 Task: Select Show info in Finder
Action: Mouse pressed left at (297, 237)
Screenshot: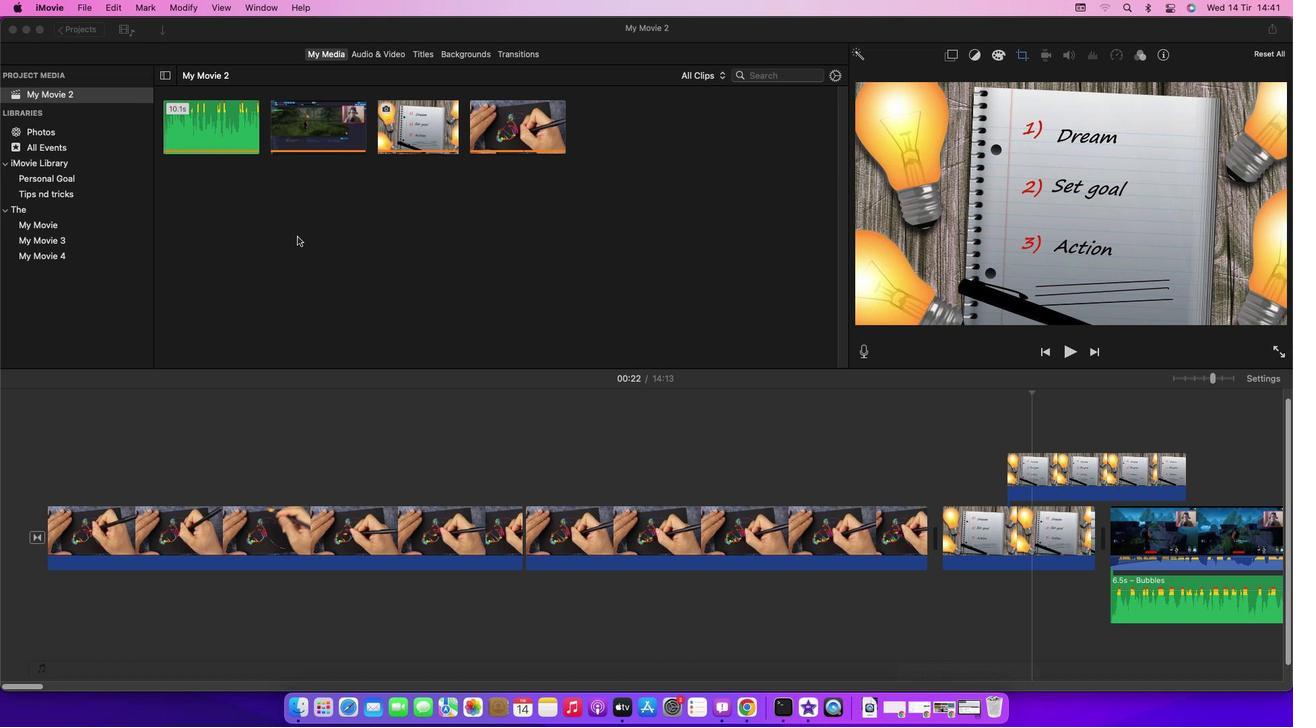
Action: Mouse moved to (59, 11)
Screenshot: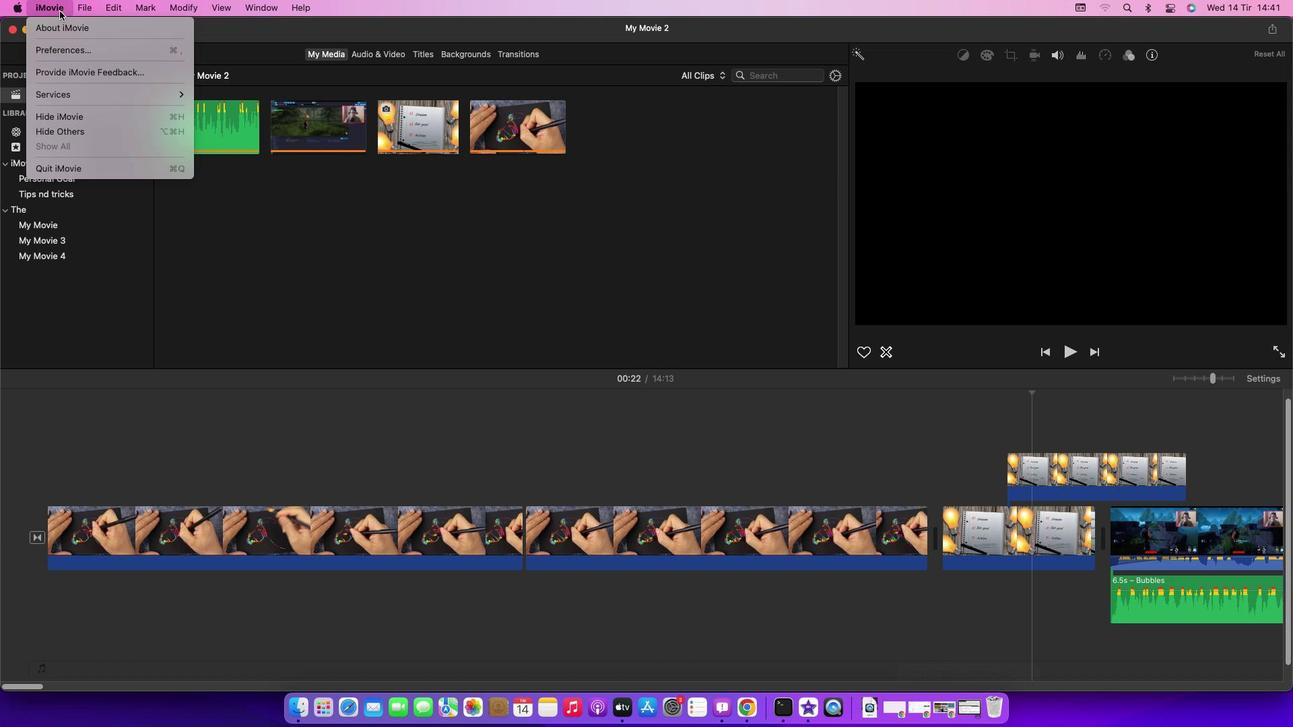 
Action: Mouse pressed left at (59, 11)
Screenshot: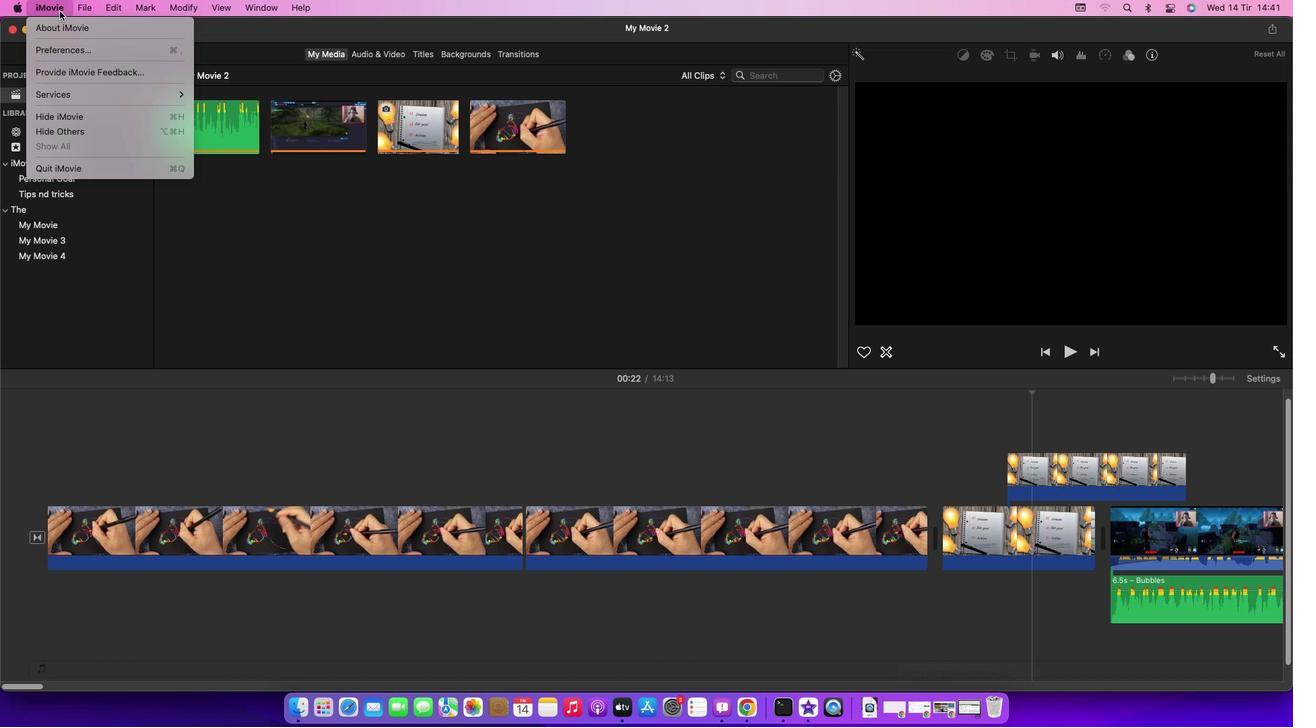 
Action: Mouse moved to (187, 101)
Screenshot: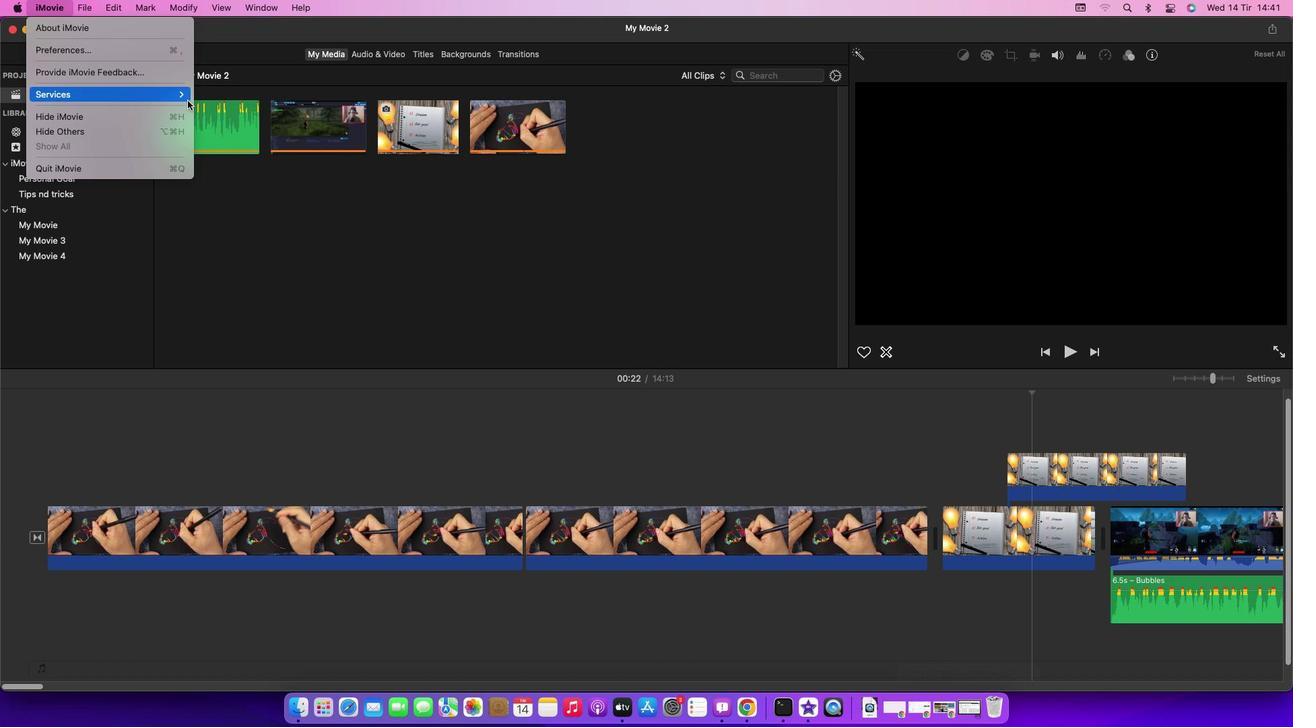 
Action: Mouse pressed left at (187, 101)
Screenshot: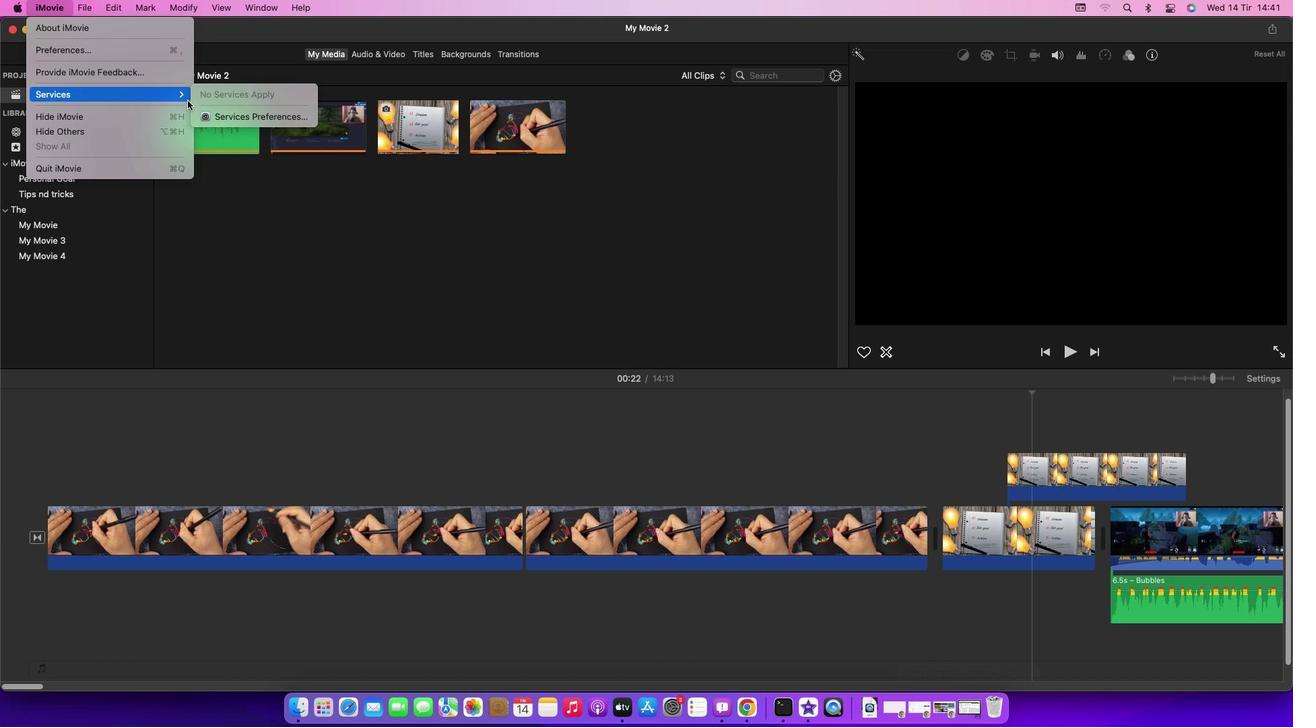 
Action: Mouse moved to (217, 115)
Screenshot: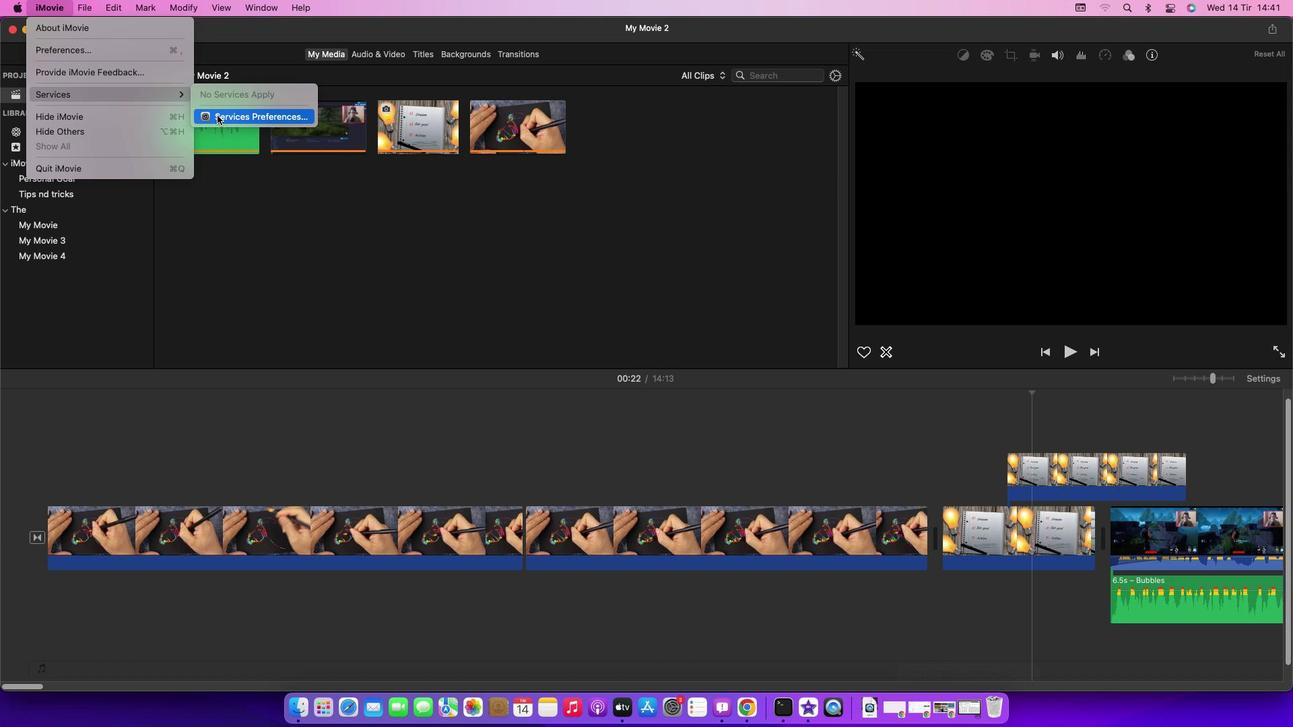 
Action: Mouse pressed left at (217, 115)
Screenshot: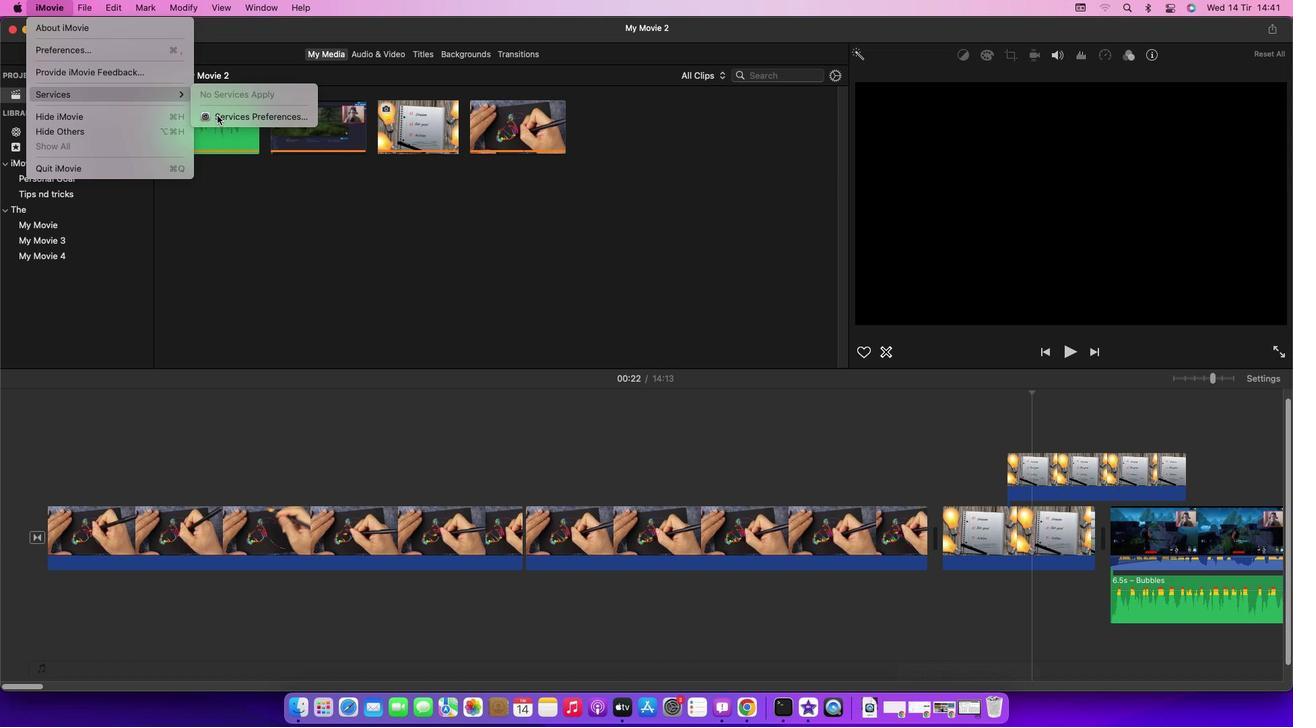 
Action: Mouse moved to (445, 76)
Screenshot: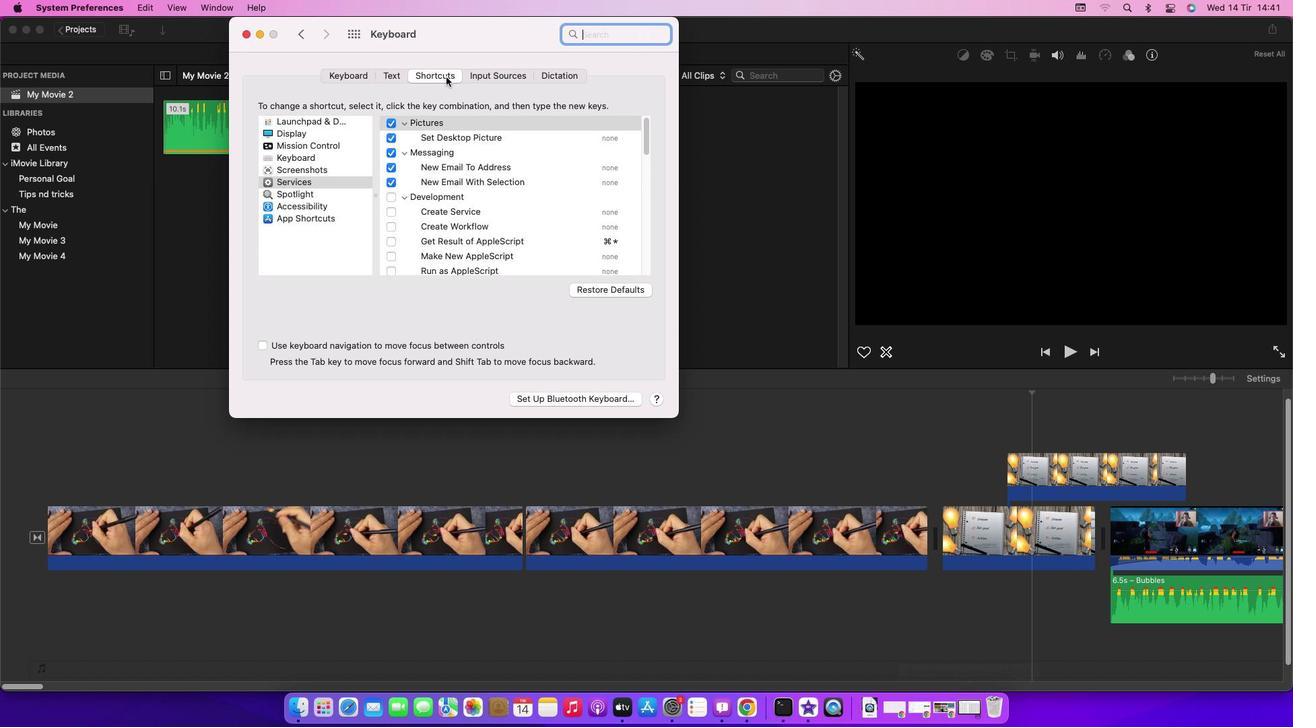 
Action: Mouse pressed left at (445, 76)
Screenshot: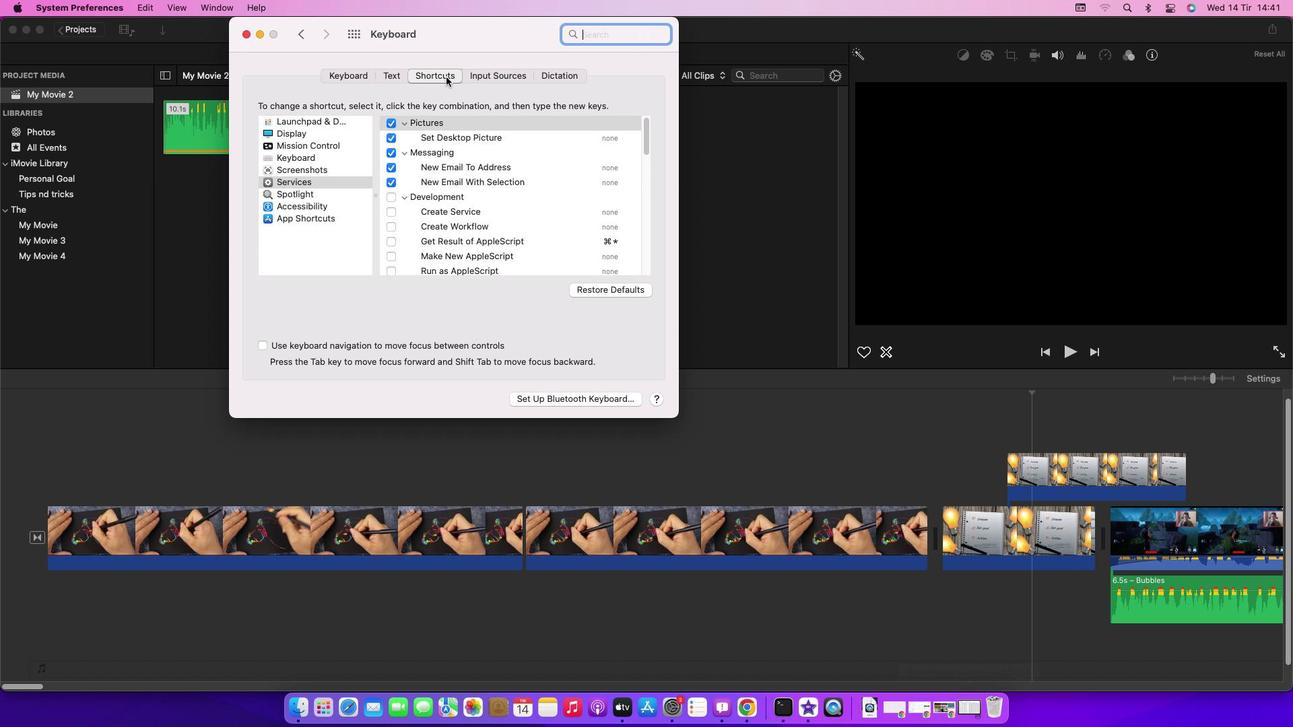 
Action: Mouse moved to (317, 181)
Screenshot: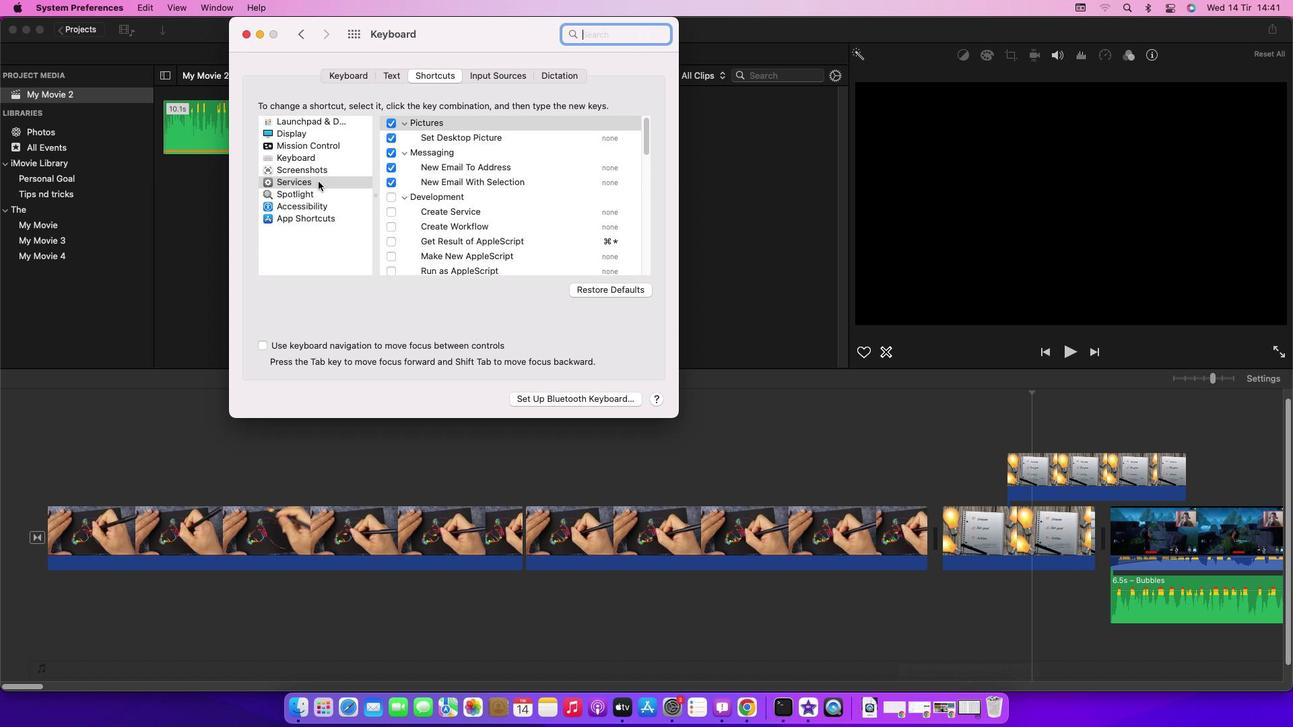 
Action: Mouse pressed left at (317, 181)
Screenshot: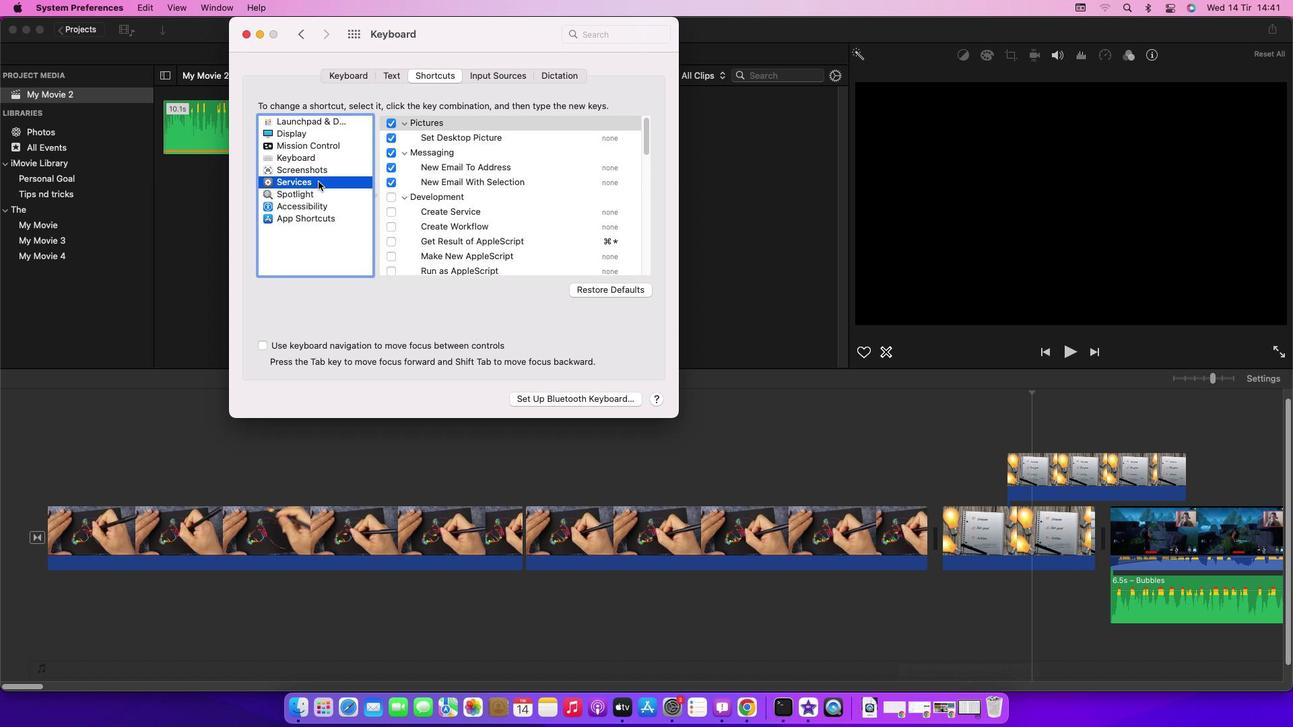 
Action: Mouse moved to (499, 248)
Screenshot: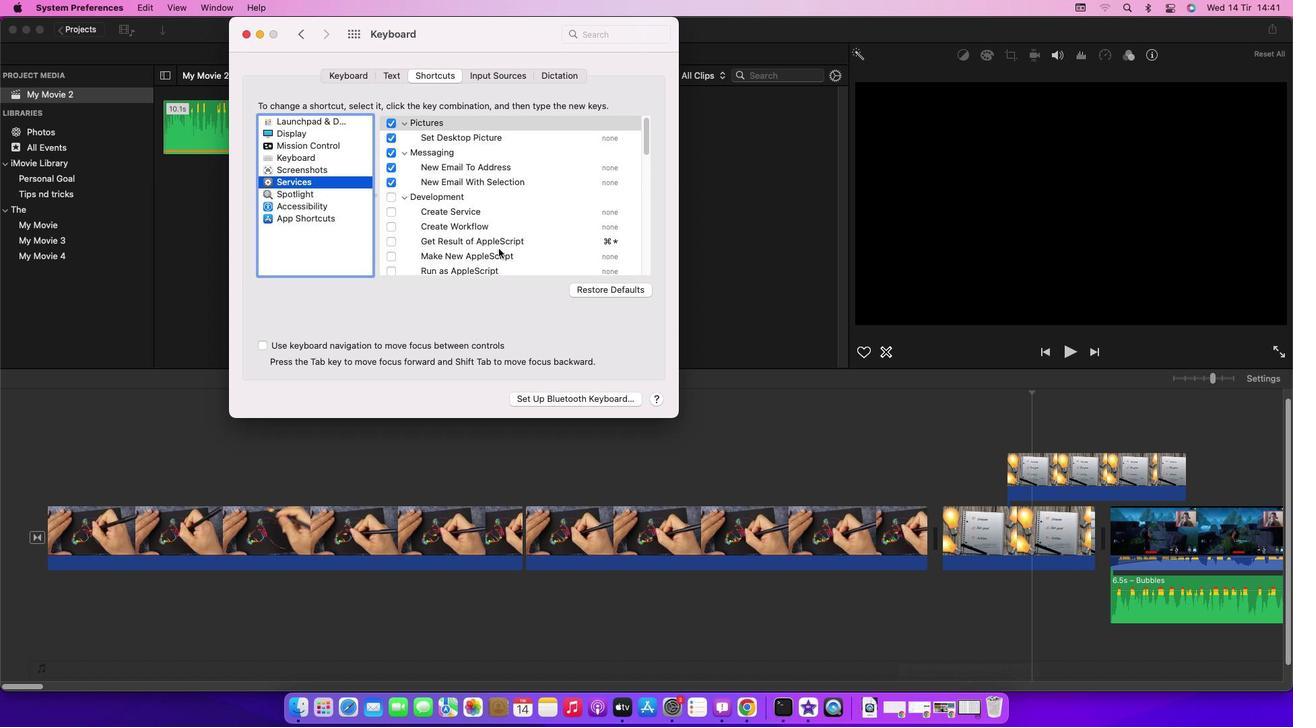 
Action: Mouse scrolled (499, 248) with delta (0, 0)
Screenshot: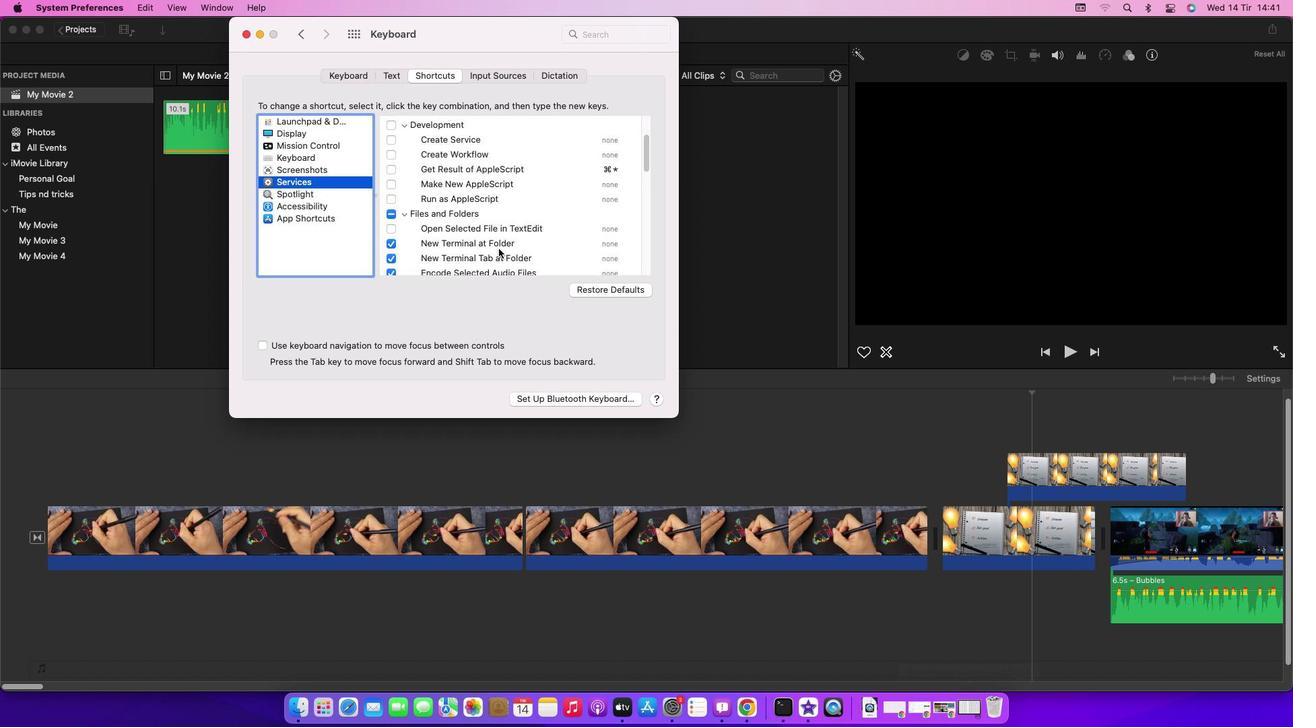 
Action: Mouse scrolled (499, 248) with delta (0, 0)
Screenshot: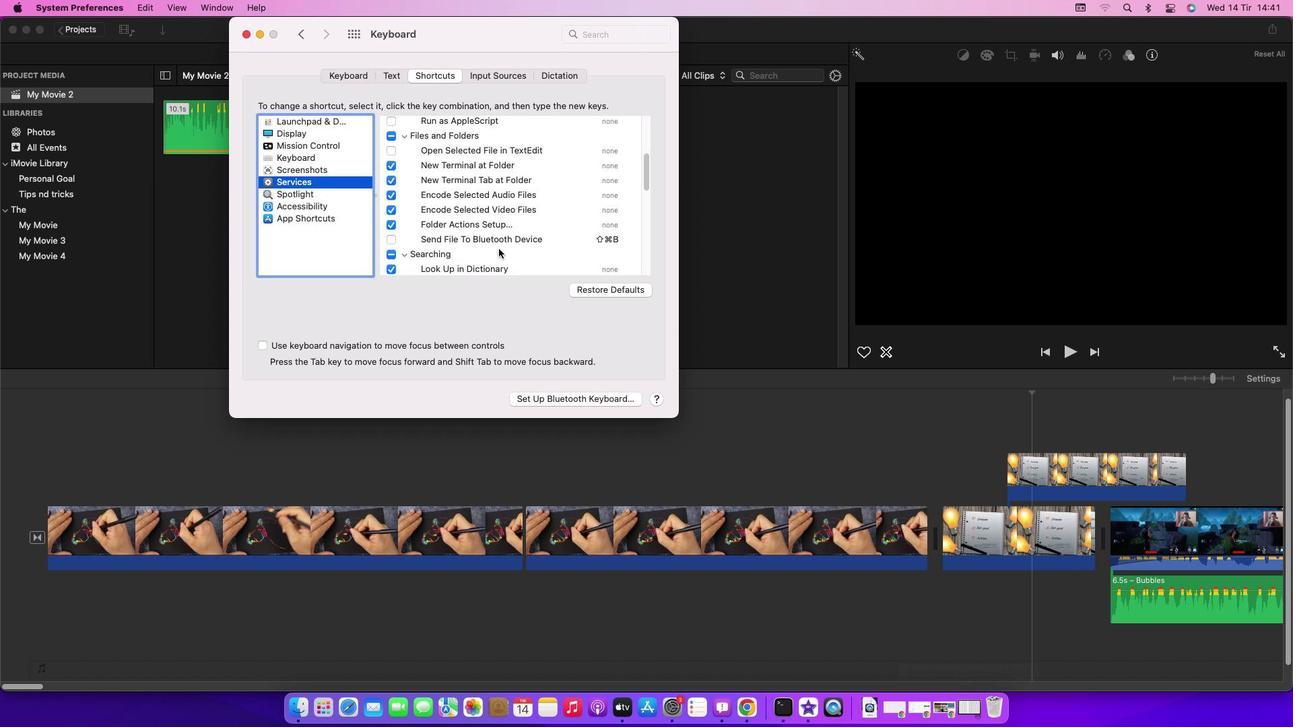 
Action: Mouse scrolled (499, 248) with delta (0, -2)
Screenshot: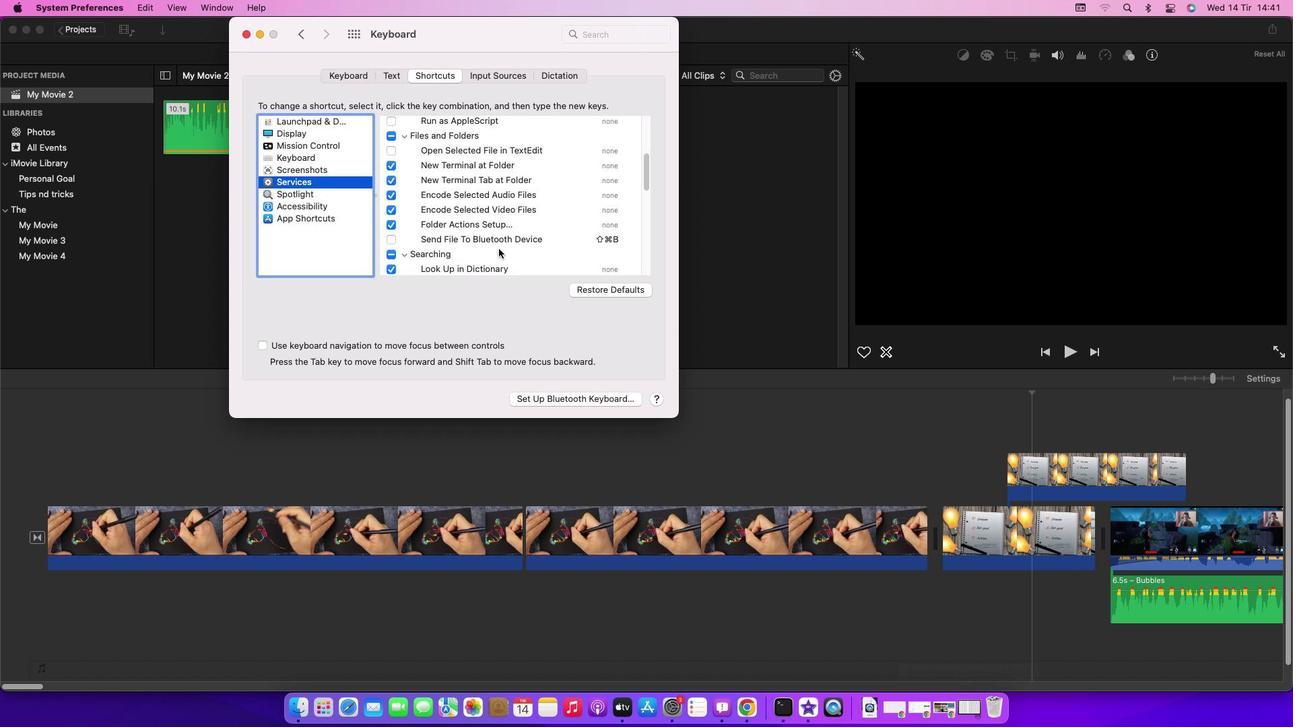 
Action: Mouse scrolled (499, 248) with delta (0, -3)
Screenshot: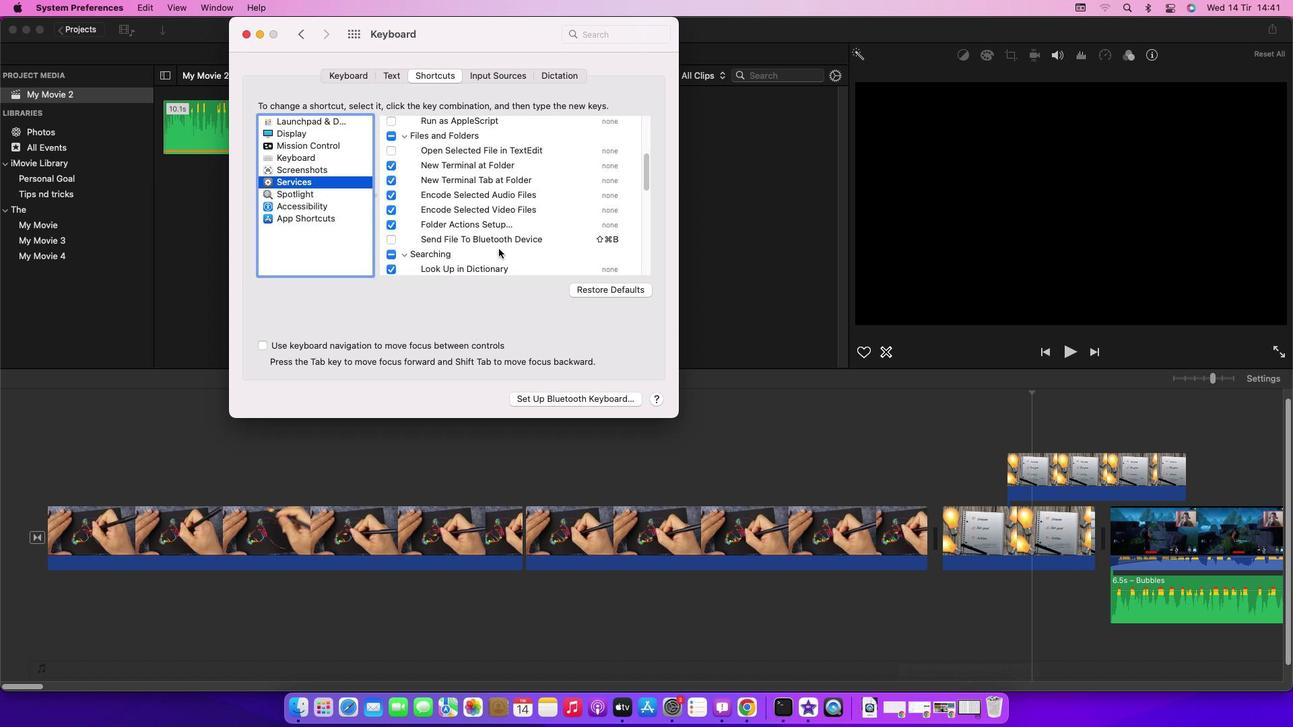 
Action: Mouse scrolled (499, 248) with delta (0, 0)
Screenshot: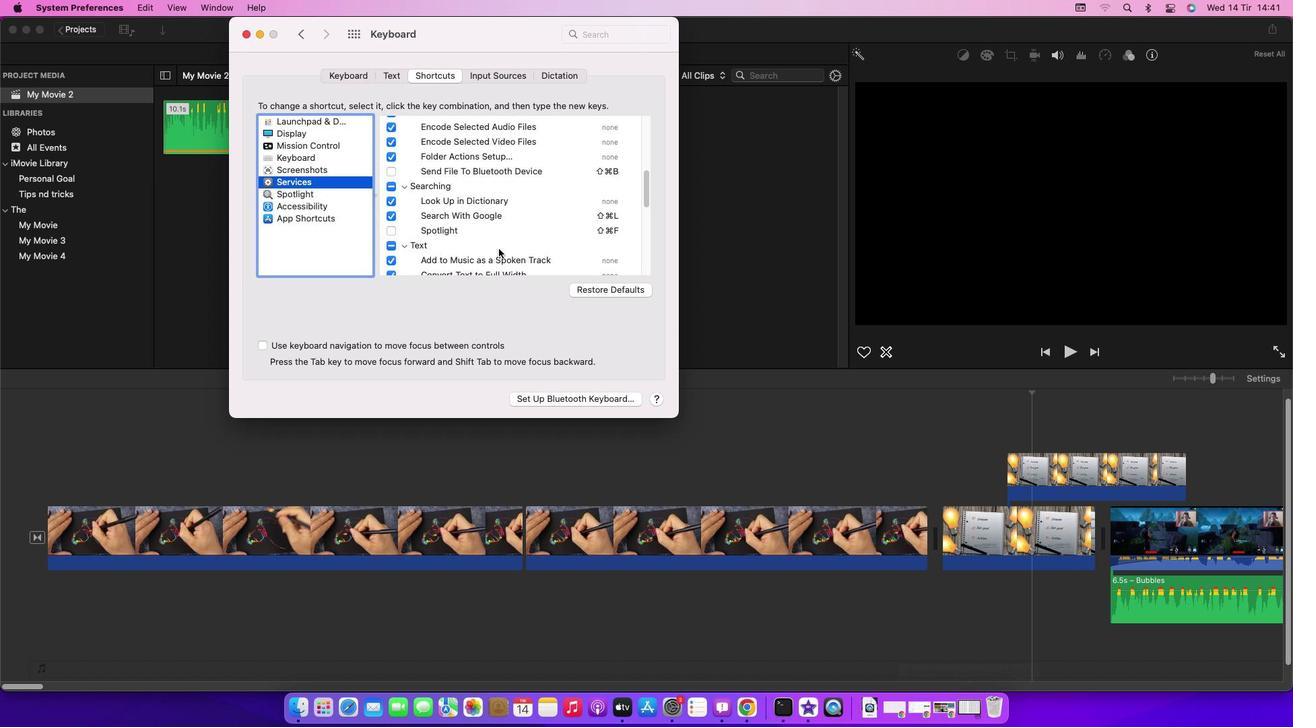
Action: Mouse scrolled (499, 248) with delta (0, 0)
Screenshot: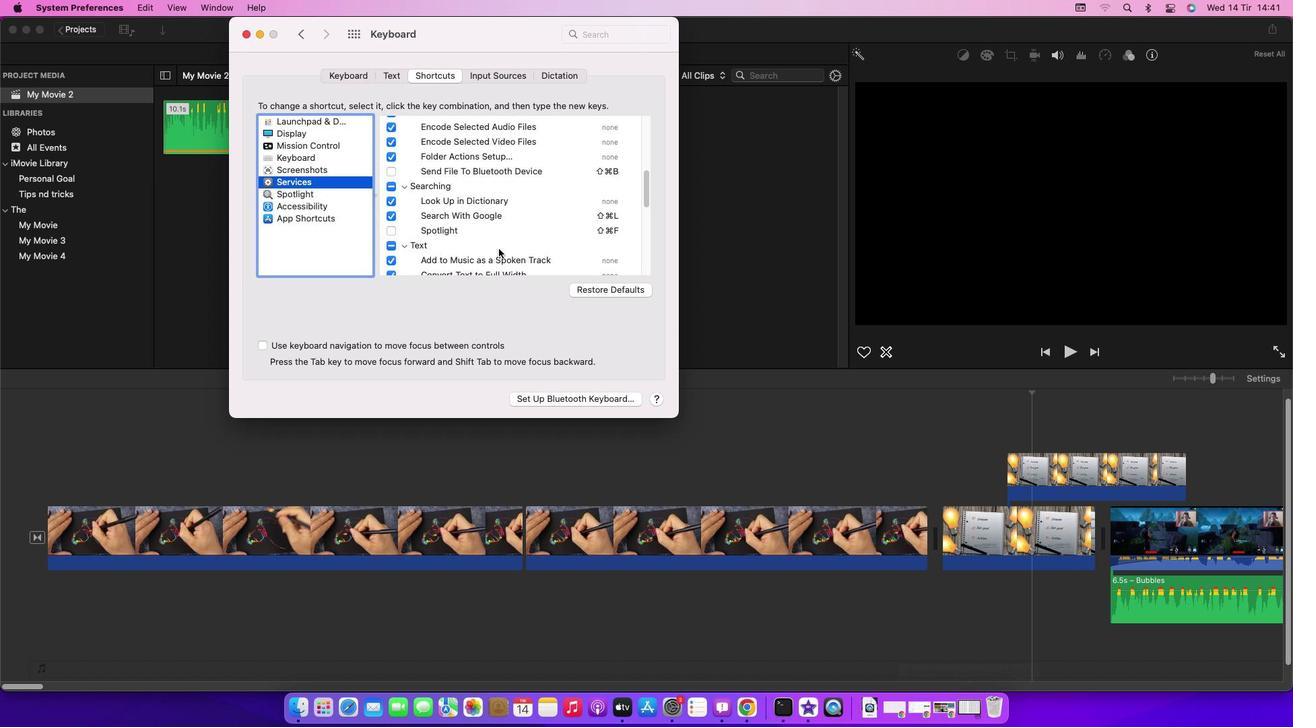
Action: Mouse scrolled (499, 248) with delta (0, -2)
Screenshot: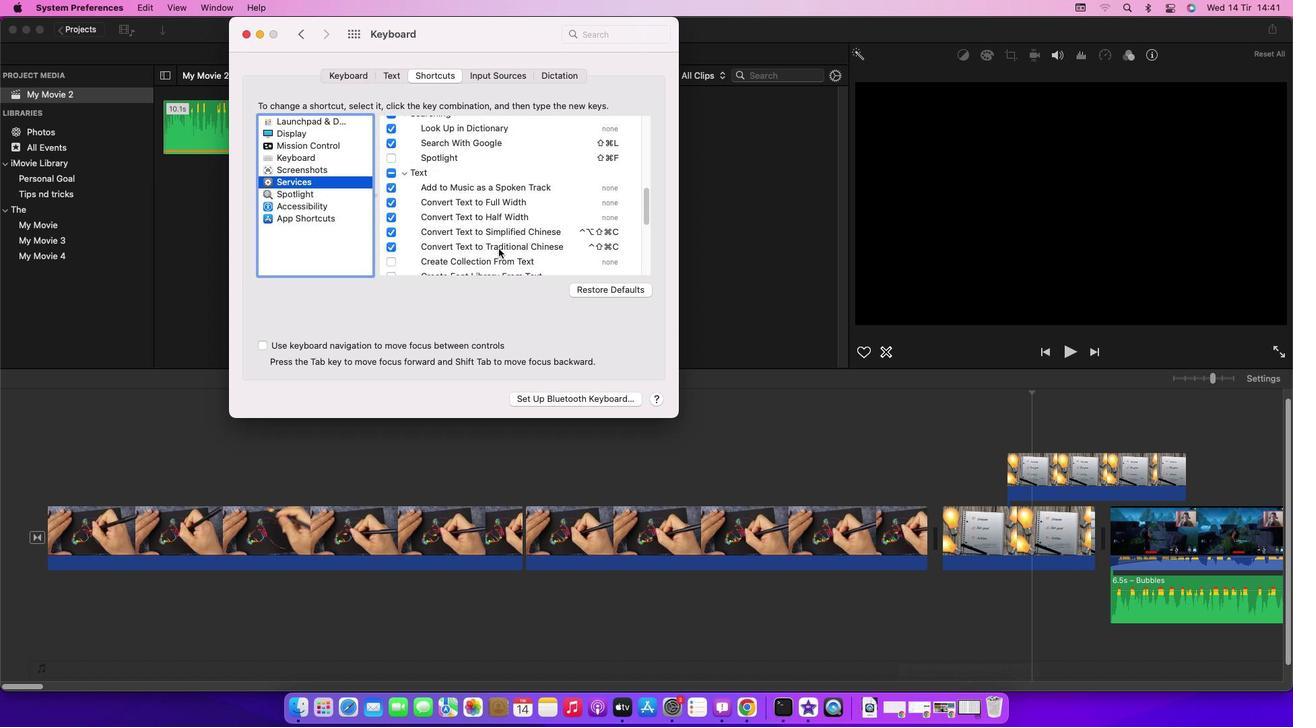 
Action: Mouse scrolled (499, 248) with delta (0, -2)
Screenshot: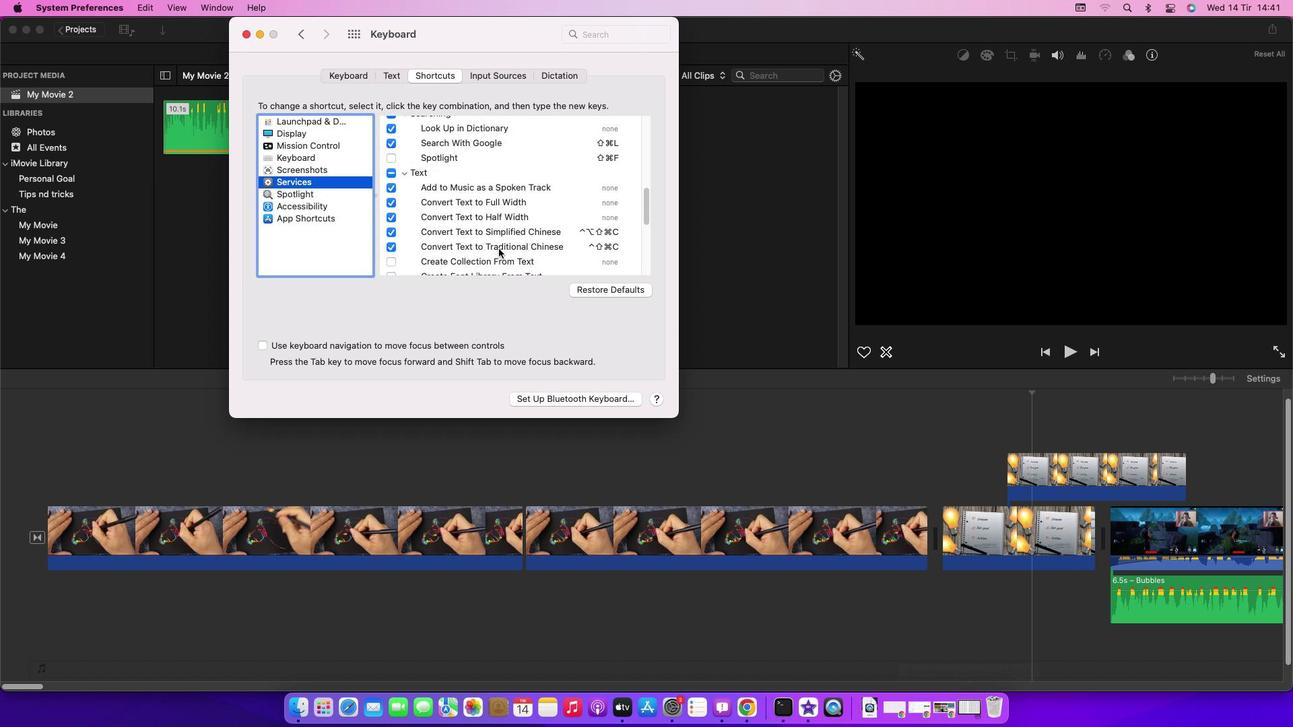 
Action: Mouse scrolled (499, 248) with delta (0, 0)
Screenshot: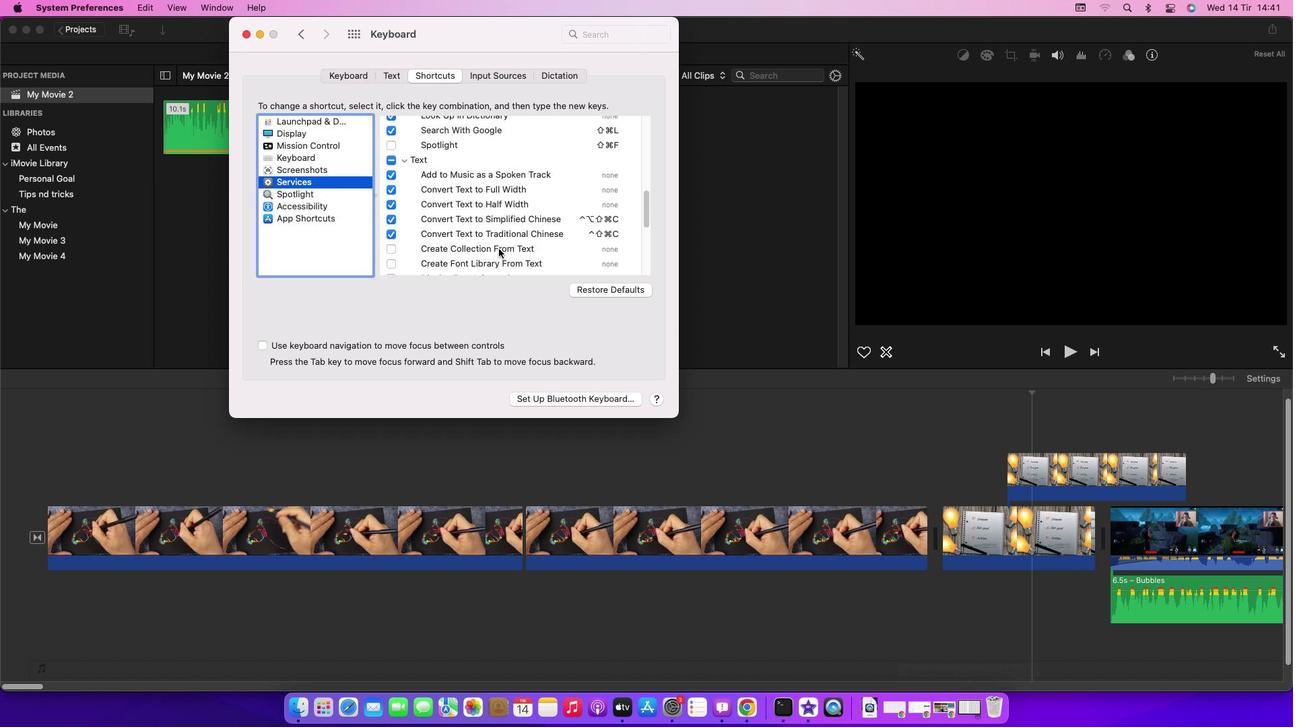 
Action: Mouse scrolled (499, 248) with delta (0, 0)
Screenshot: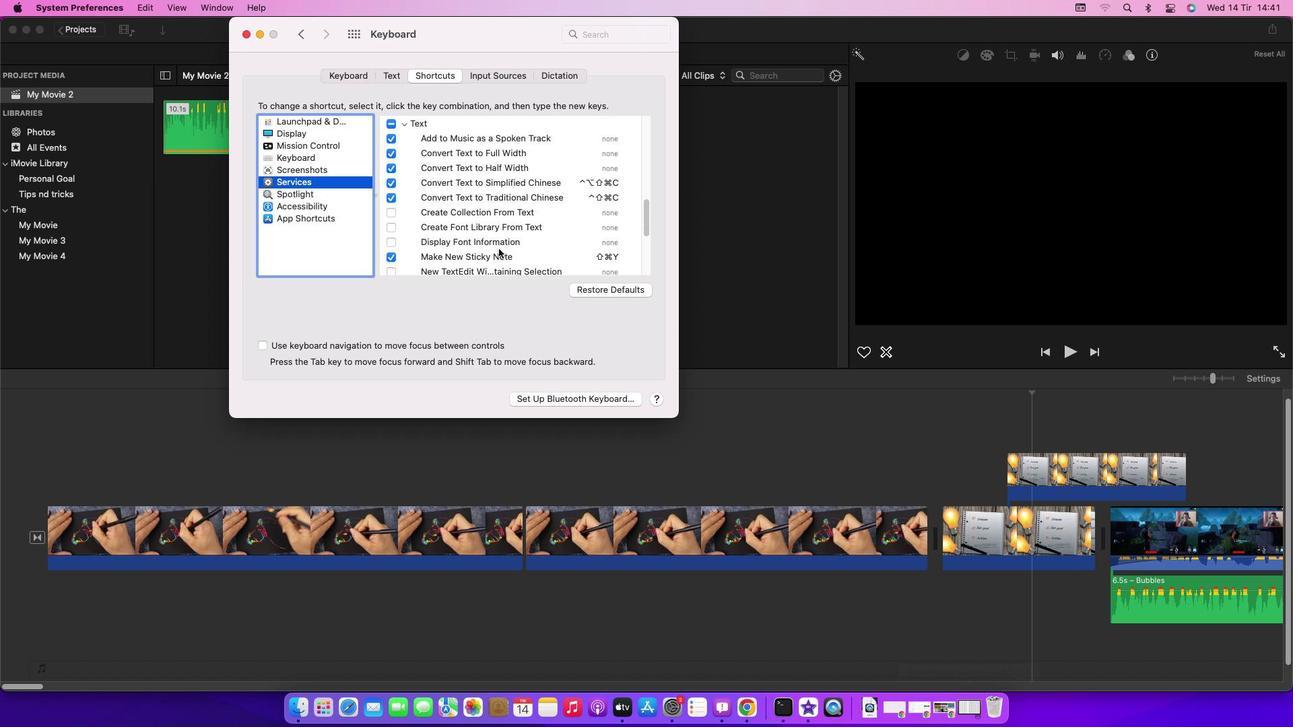 
Action: Mouse scrolled (499, 248) with delta (0, -1)
Screenshot: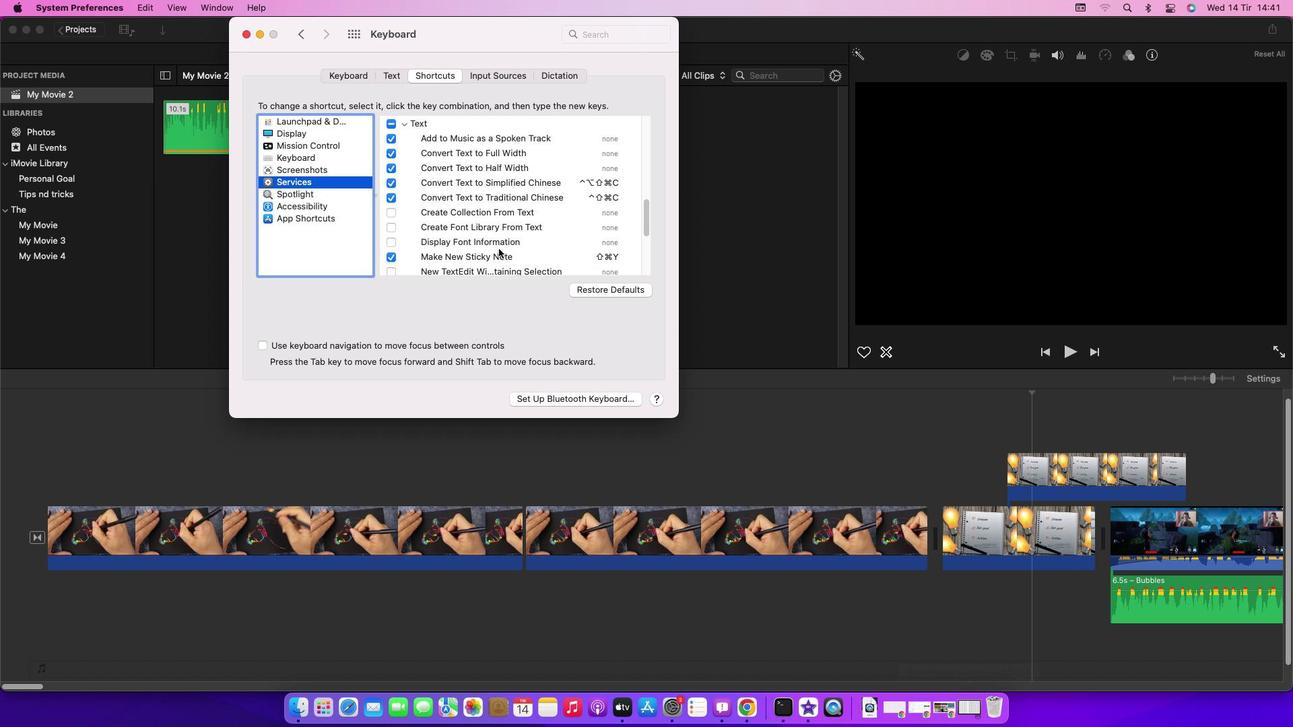 
Action: Mouse scrolled (499, 248) with delta (0, -1)
Screenshot: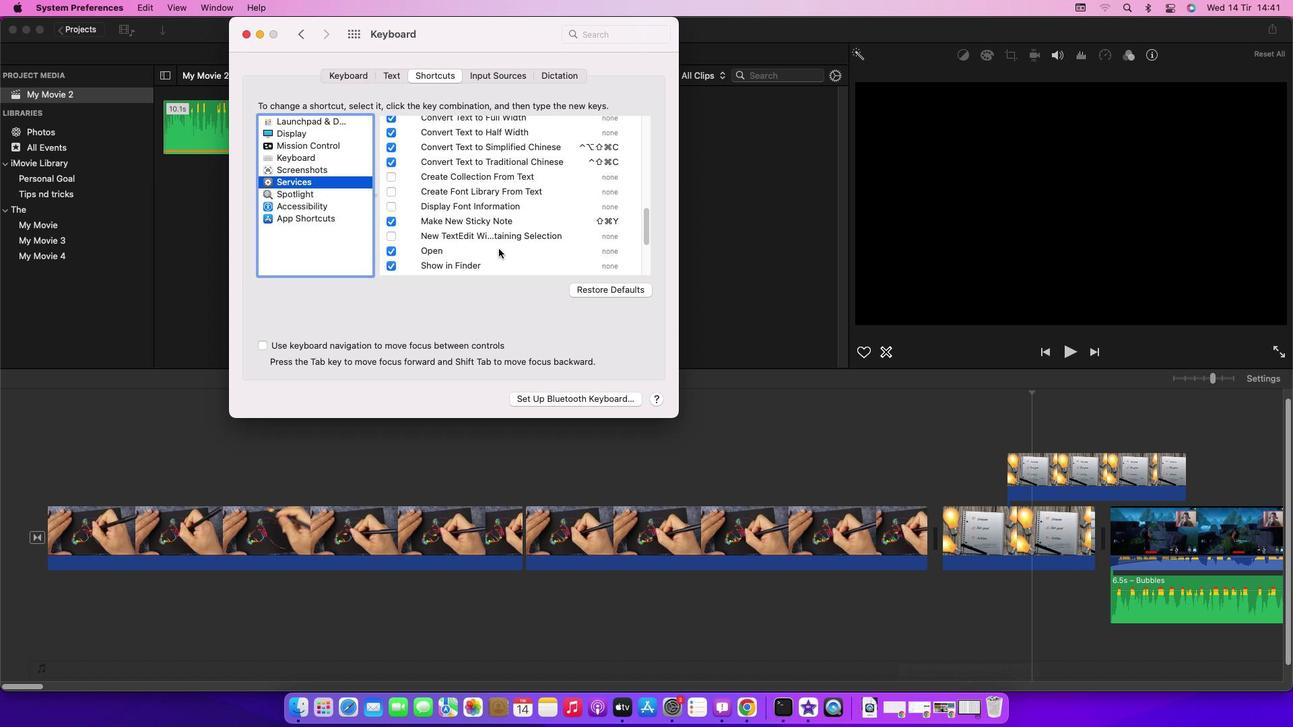 
Action: Mouse scrolled (499, 248) with delta (0, 0)
Screenshot: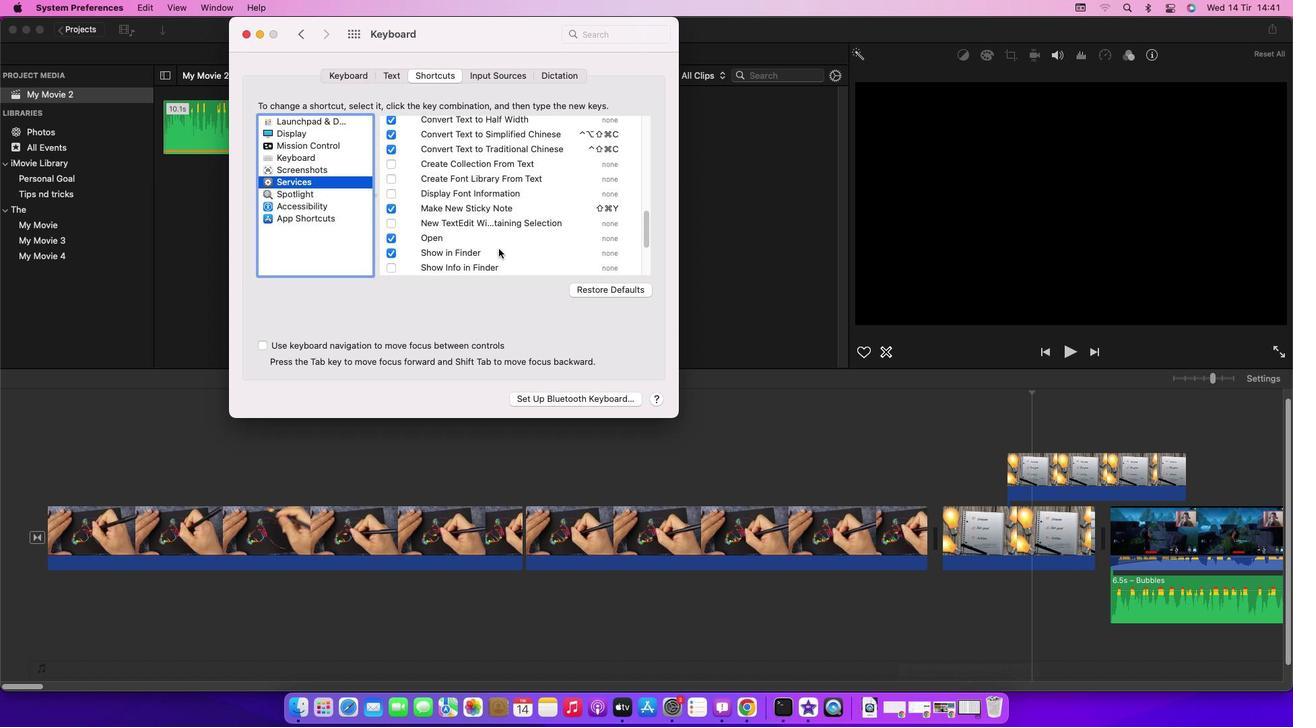 
Action: Mouse scrolled (499, 248) with delta (0, 0)
Screenshot: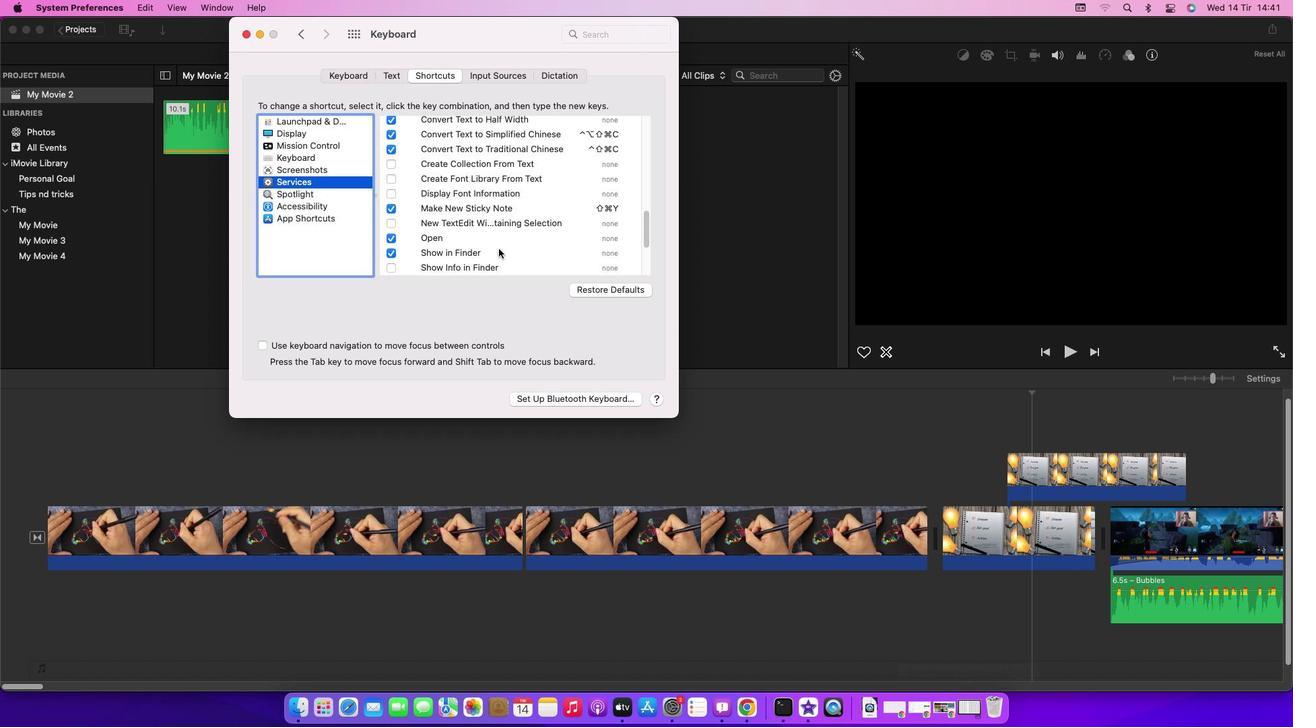 
Action: Mouse scrolled (499, 248) with delta (0, 0)
Screenshot: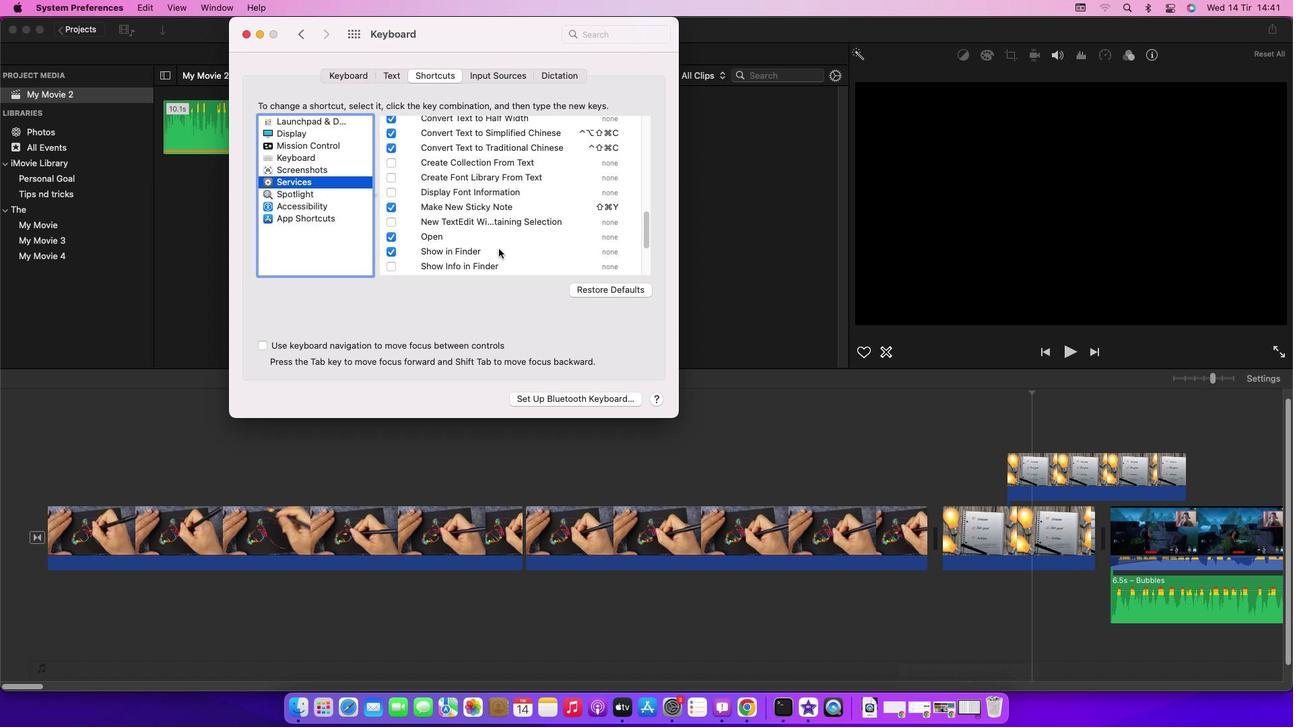 
Action: Mouse scrolled (499, 248) with delta (0, 0)
Screenshot: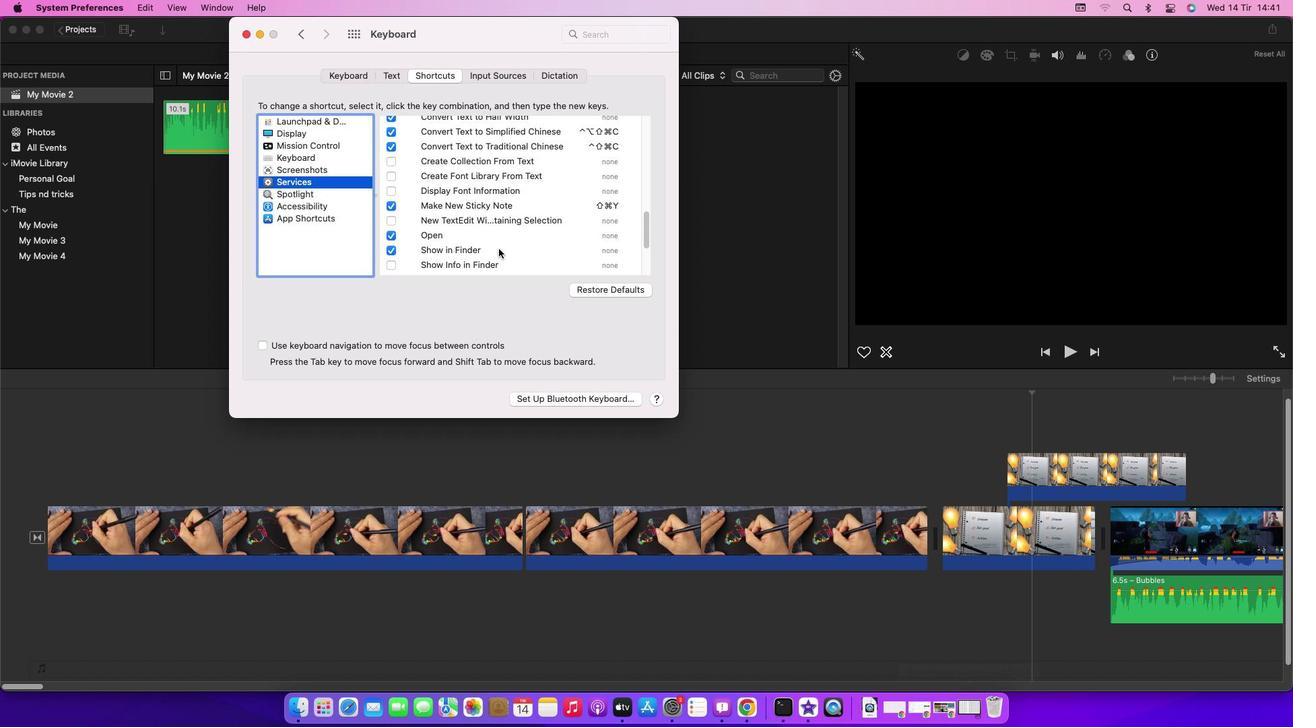 
Action: Mouse scrolled (499, 248) with delta (0, 0)
Screenshot: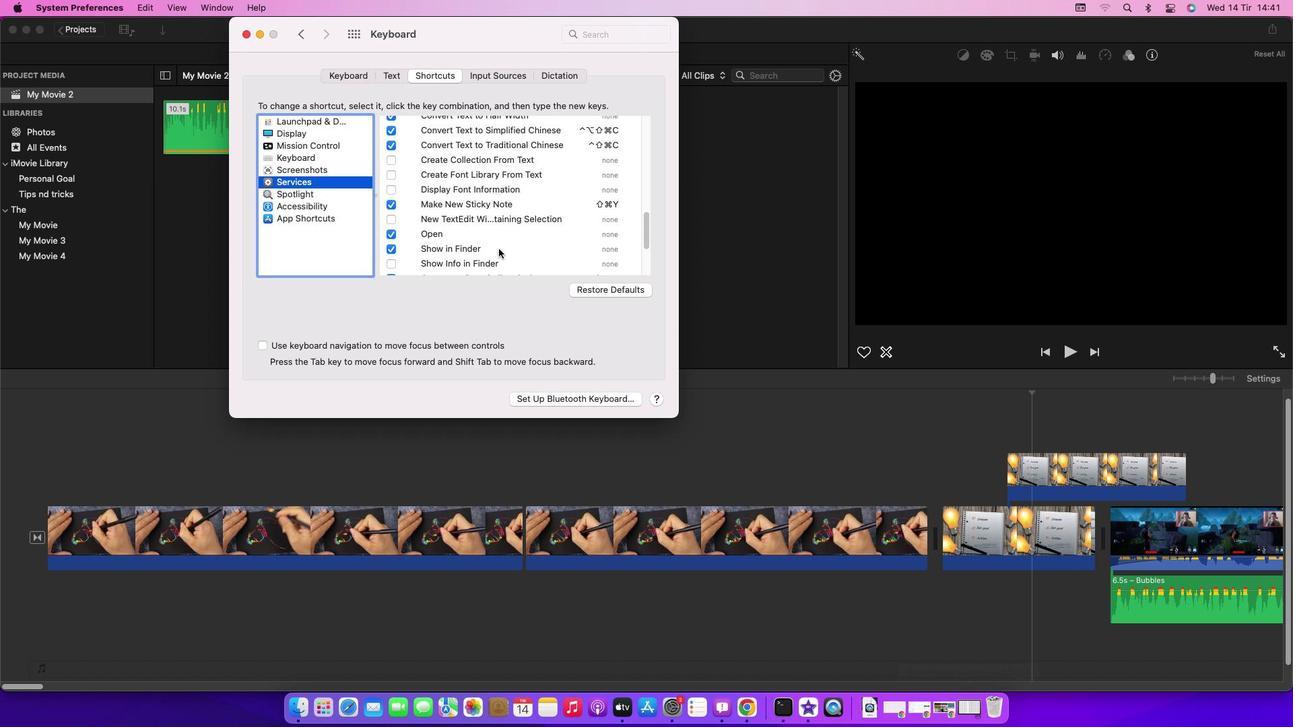 
Action: Mouse scrolled (499, 248) with delta (0, 0)
Screenshot: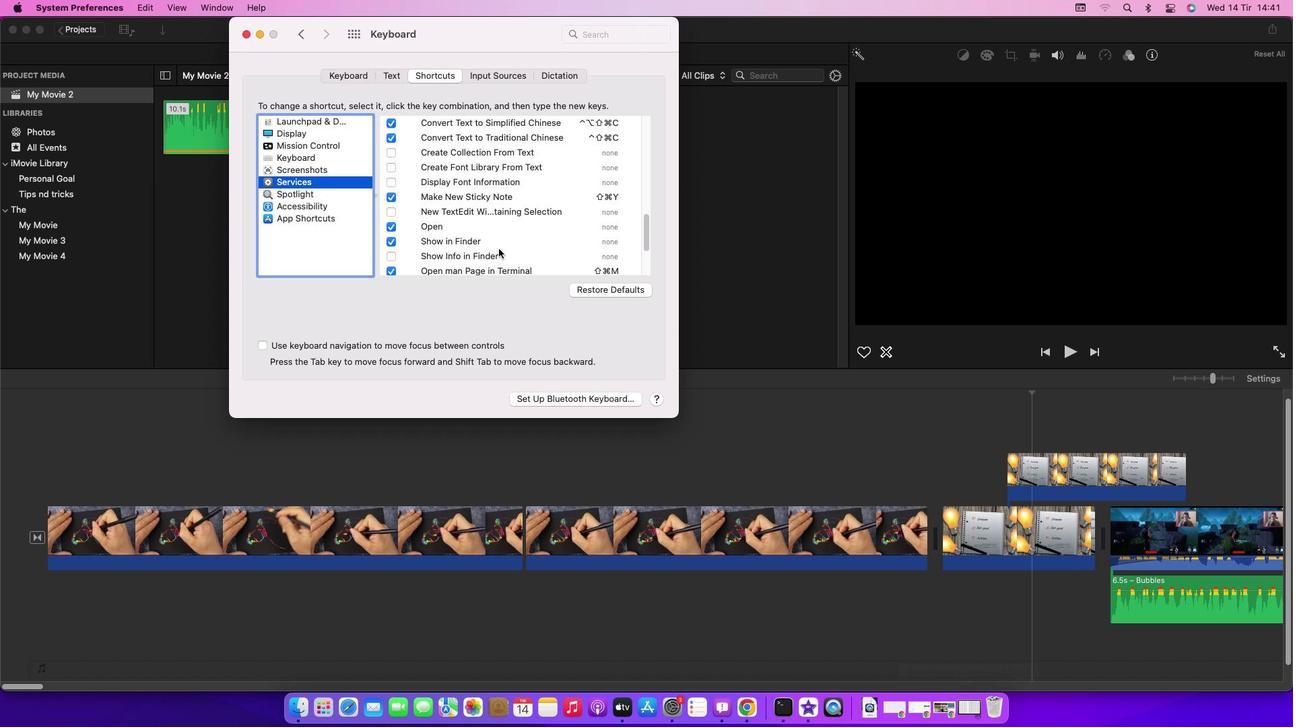 
Action: Mouse scrolled (499, 248) with delta (0, 0)
Screenshot: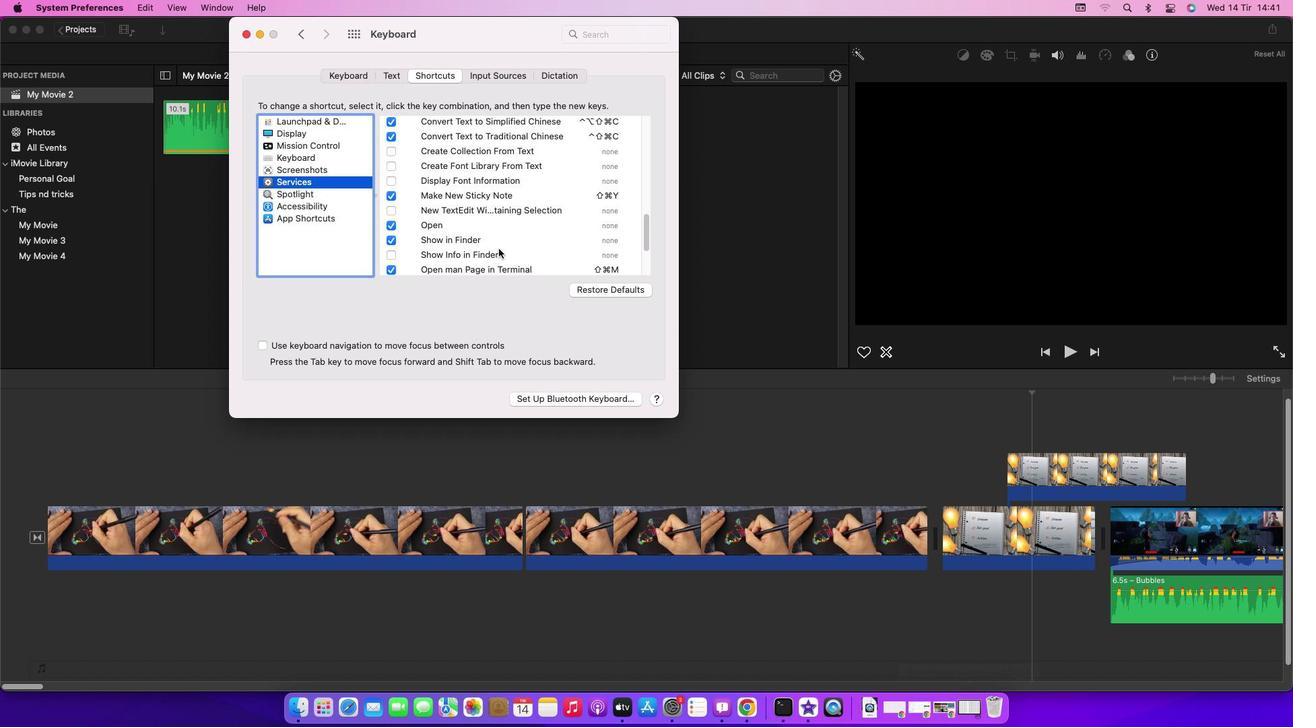 
Action: Mouse scrolled (499, 248) with delta (0, 0)
Screenshot: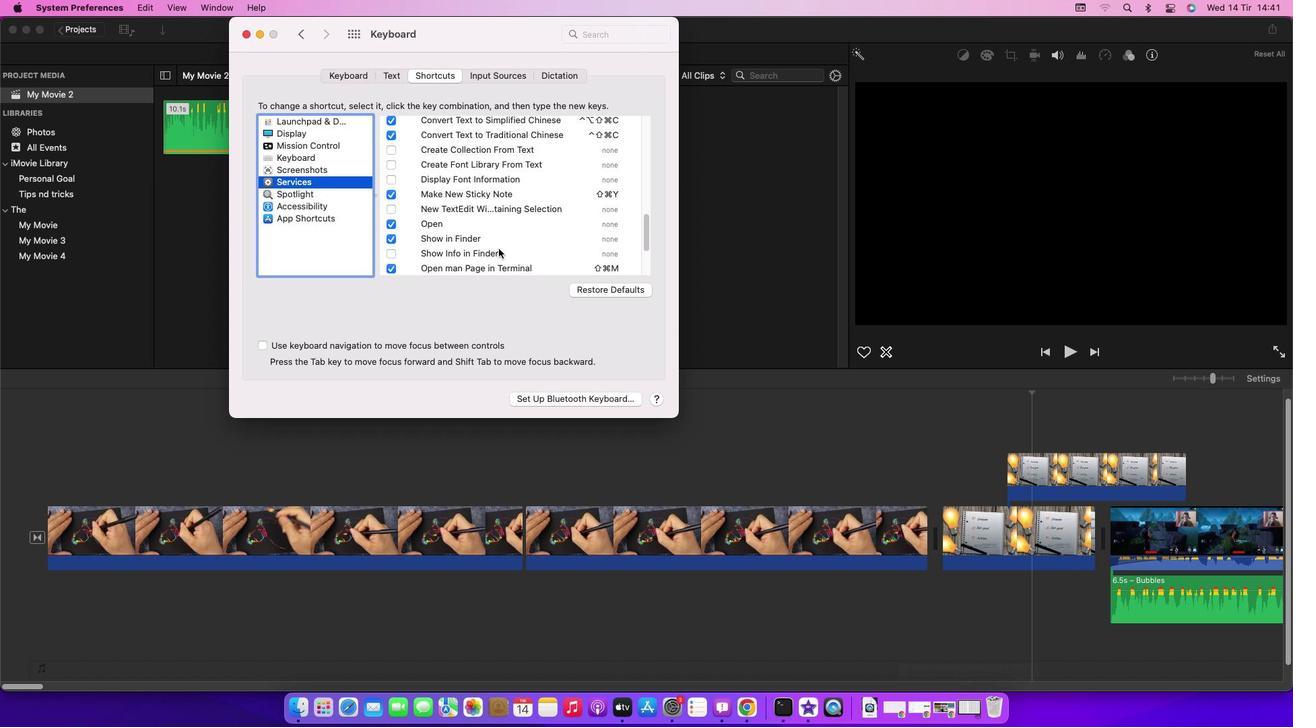 
Action: Mouse moved to (388, 253)
Screenshot: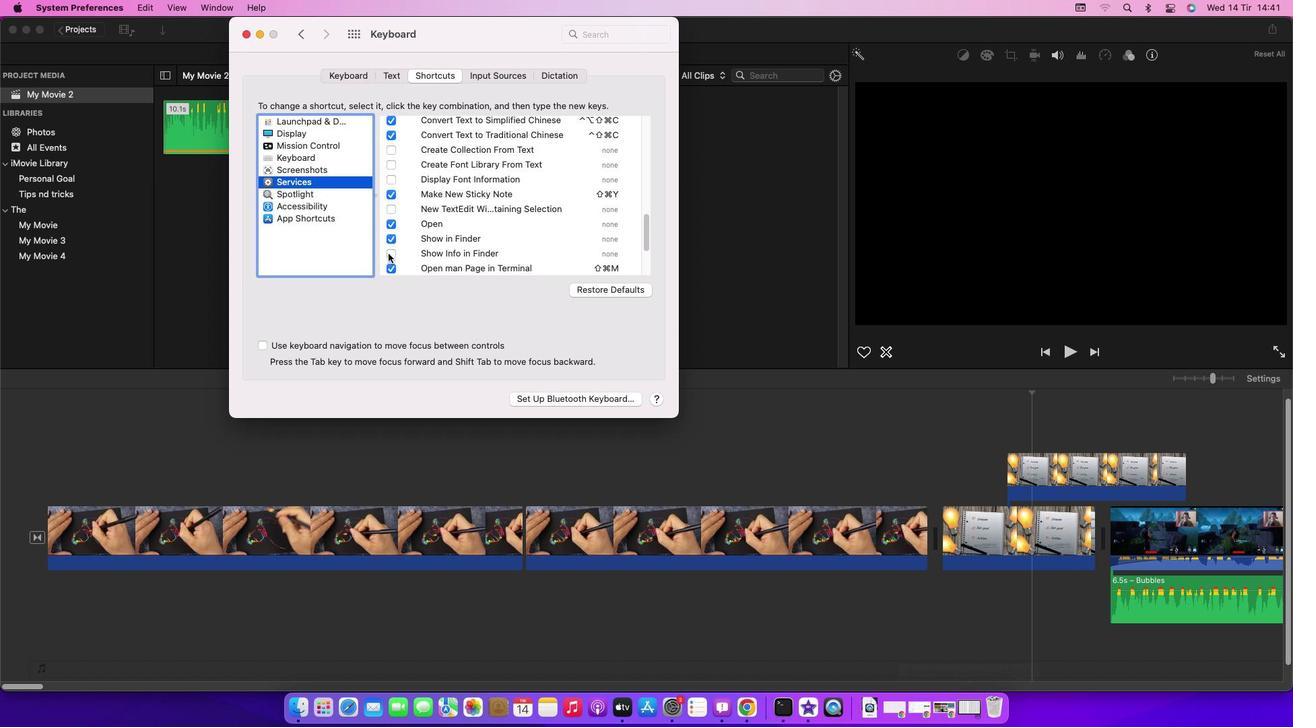 
Action: Mouse pressed left at (388, 253)
Screenshot: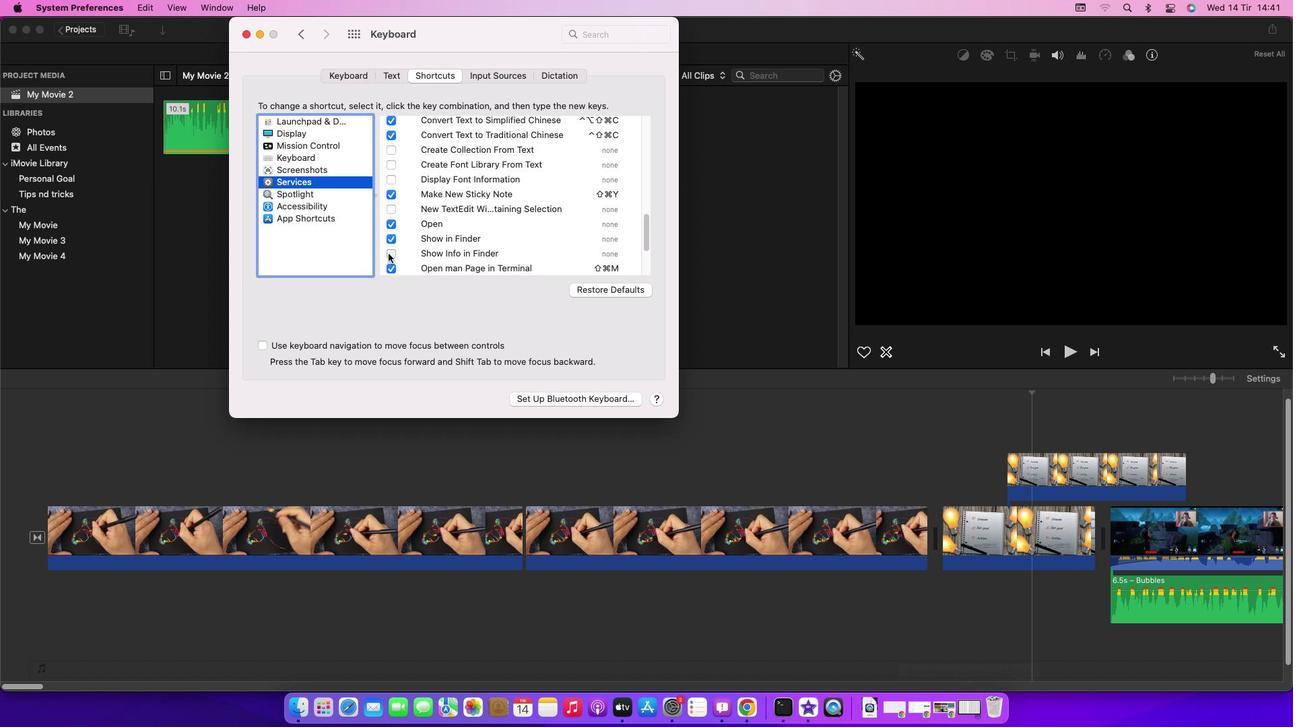 
Action: Mouse moved to (422, 319)
Screenshot: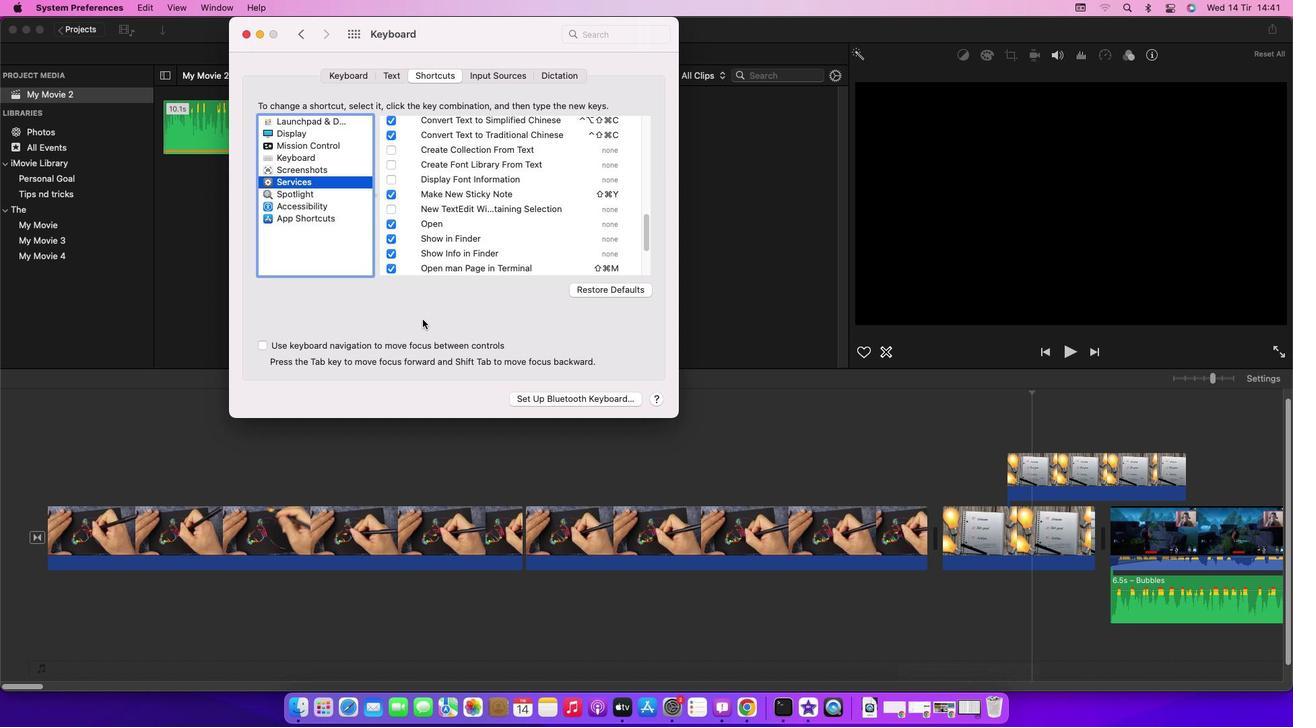 
